 Task: Find a specific contact in the address book by name.
Action: Mouse moved to (10, 89)
Screenshot: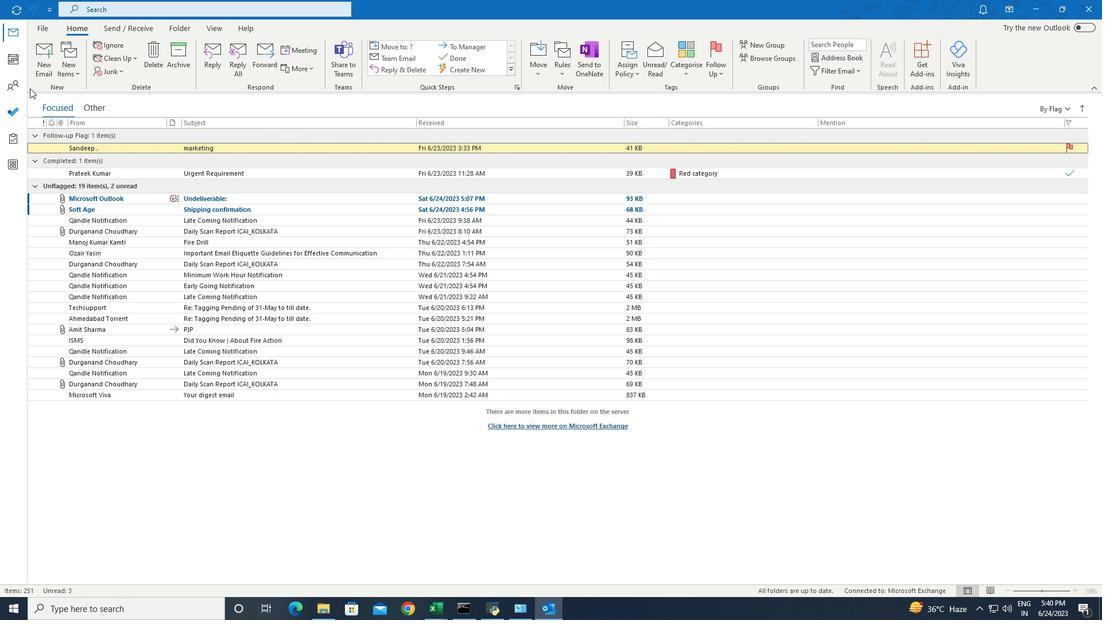 
Action: Mouse pressed left at (10, 89)
Screenshot: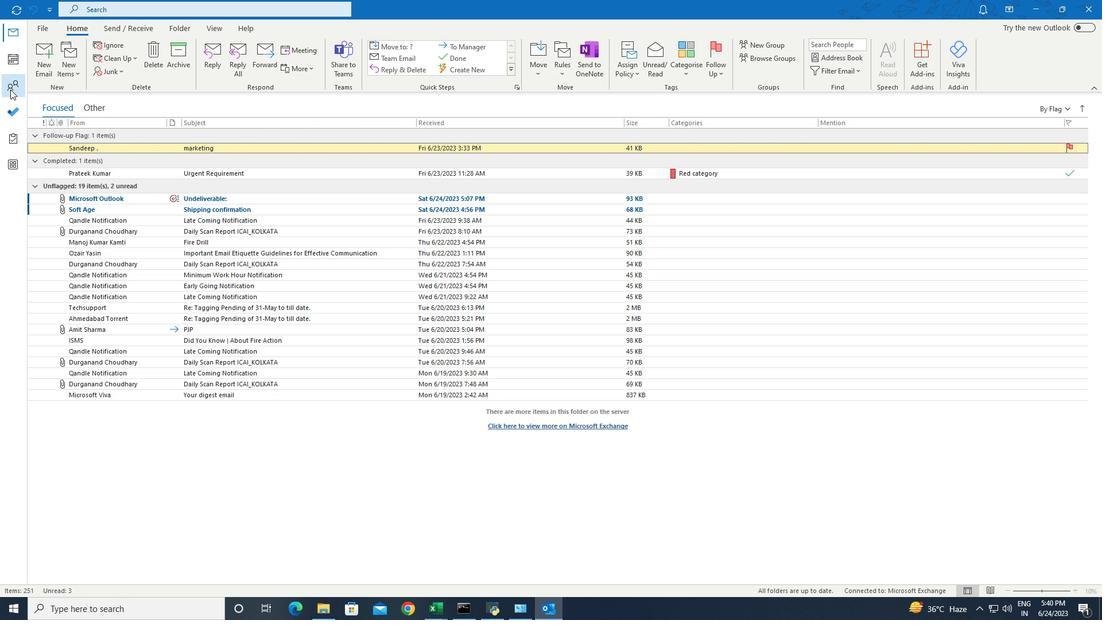 
Action: Mouse moved to (910, 60)
Screenshot: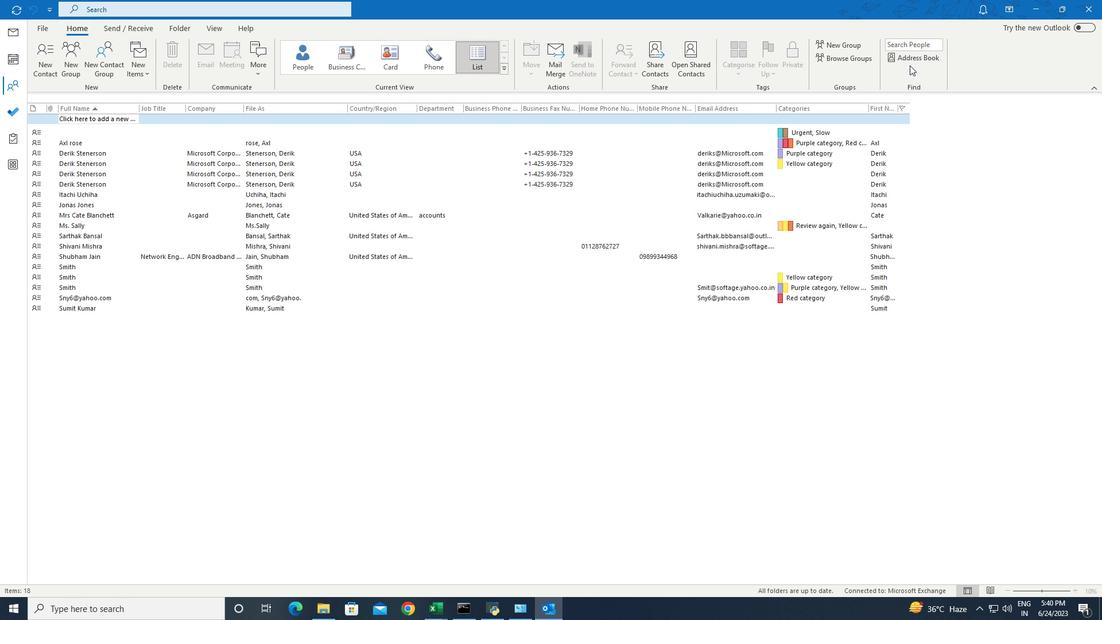
Action: Mouse pressed left at (910, 60)
Screenshot: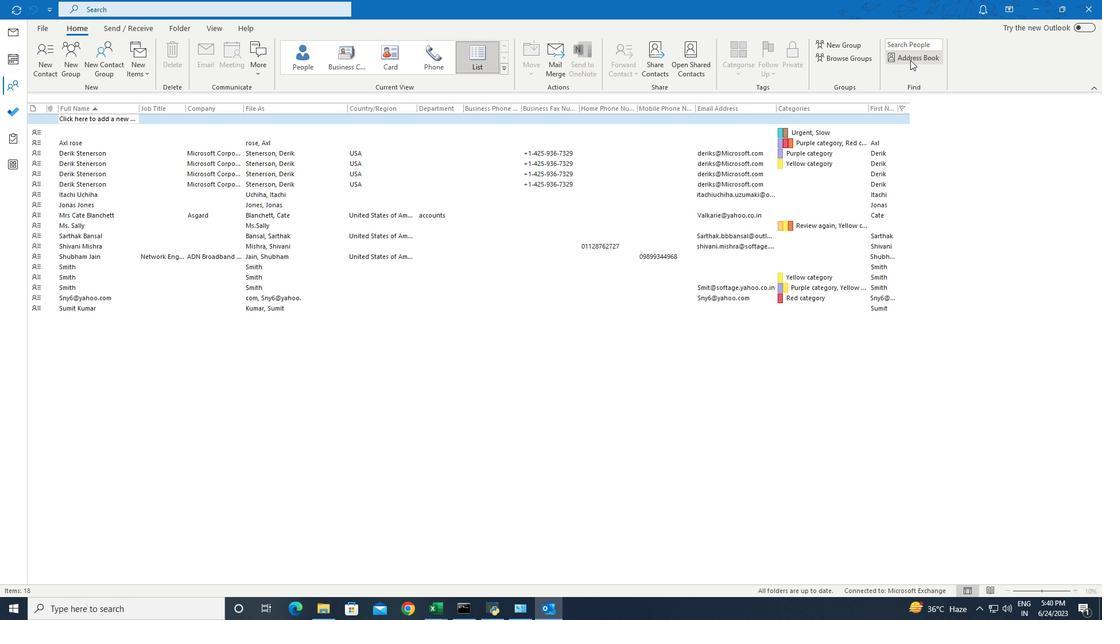 
Action: Mouse moved to (660, 225)
Screenshot: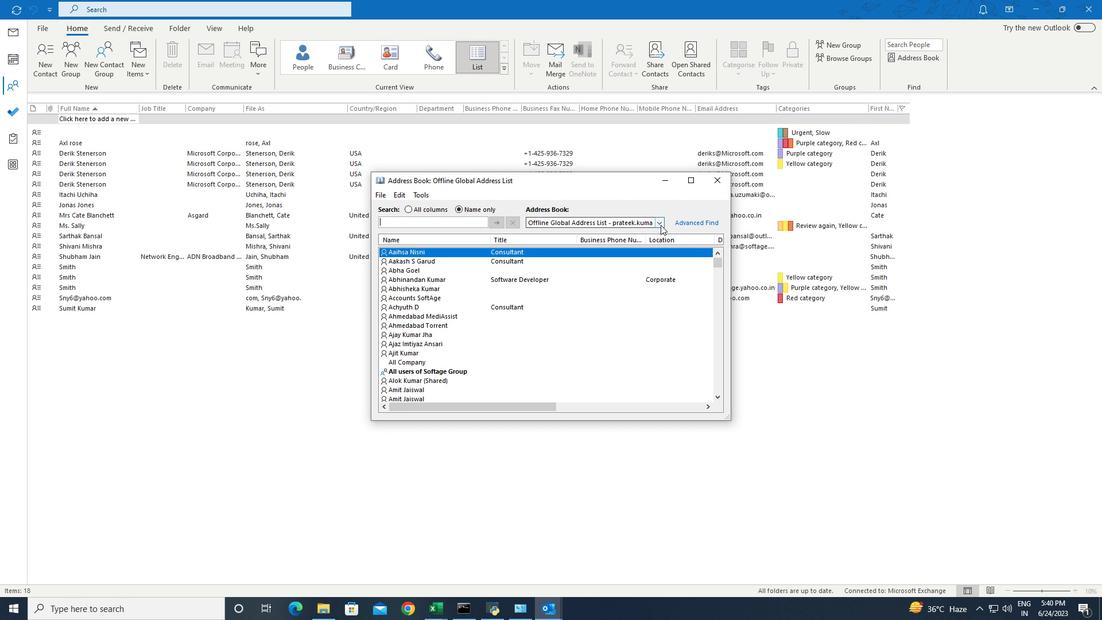 
Action: Mouse pressed left at (660, 225)
Screenshot: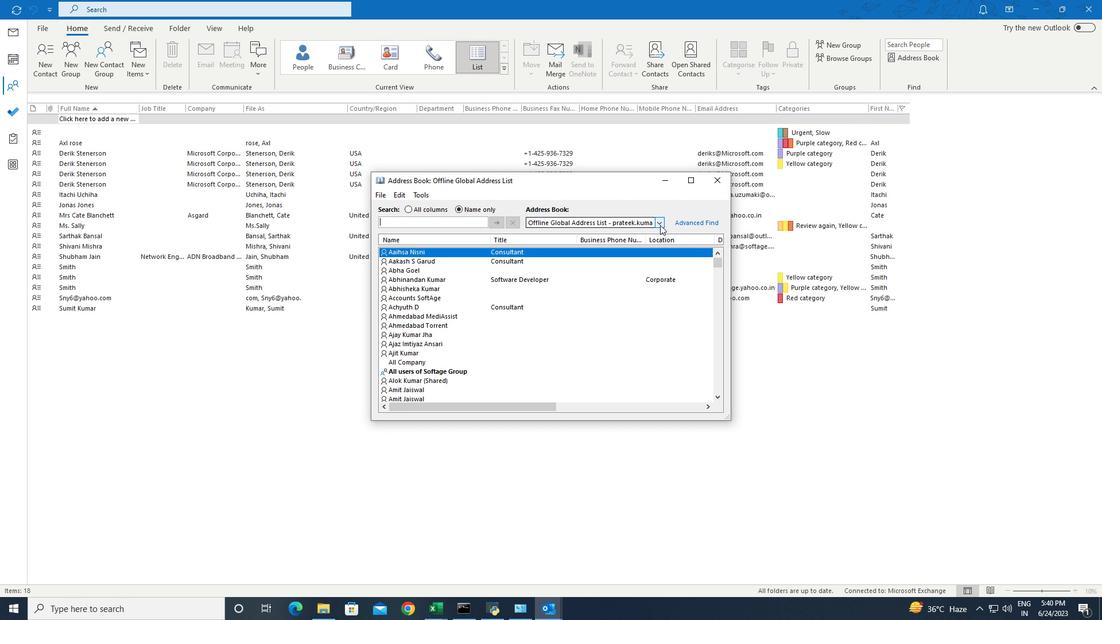 
Action: Mouse moved to (567, 240)
Screenshot: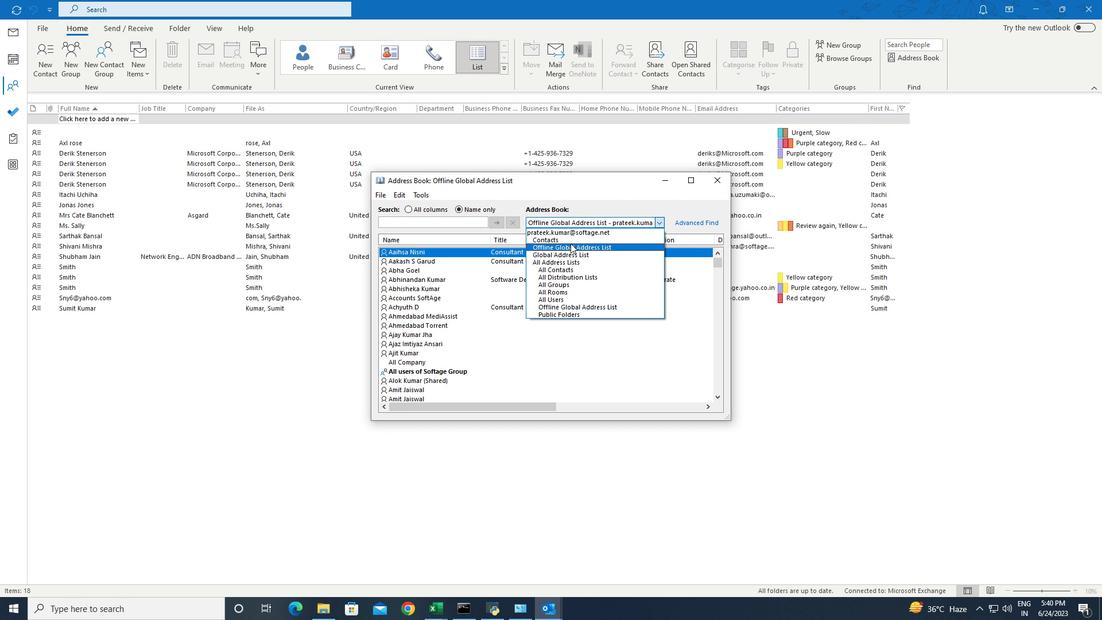 
Action: Mouse pressed left at (567, 240)
Screenshot: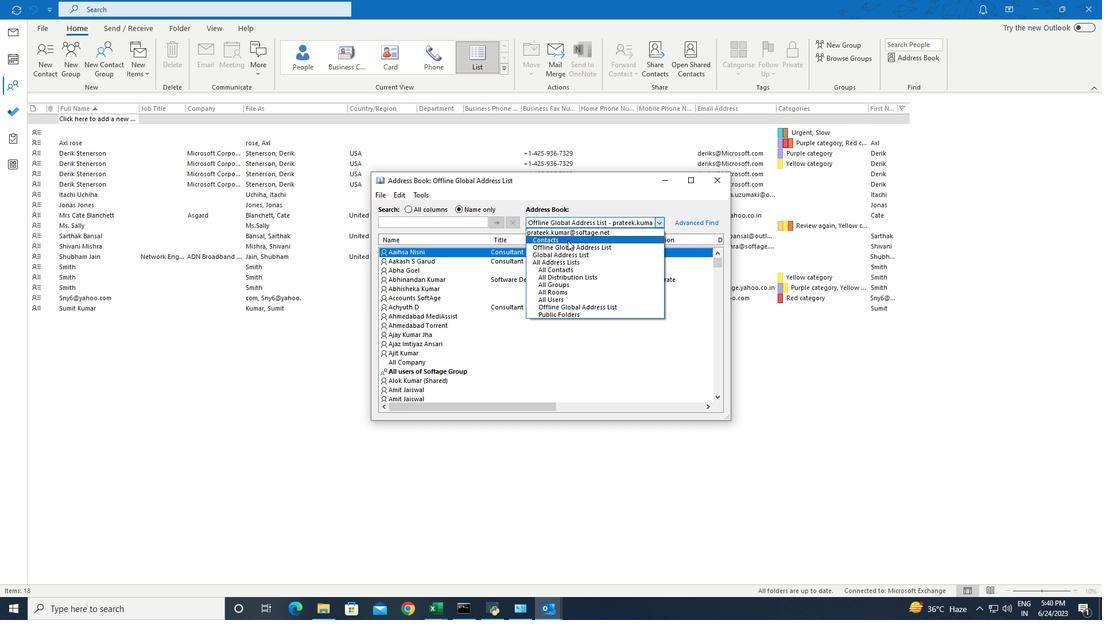 
Action: Mouse moved to (457, 221)
Screenshot: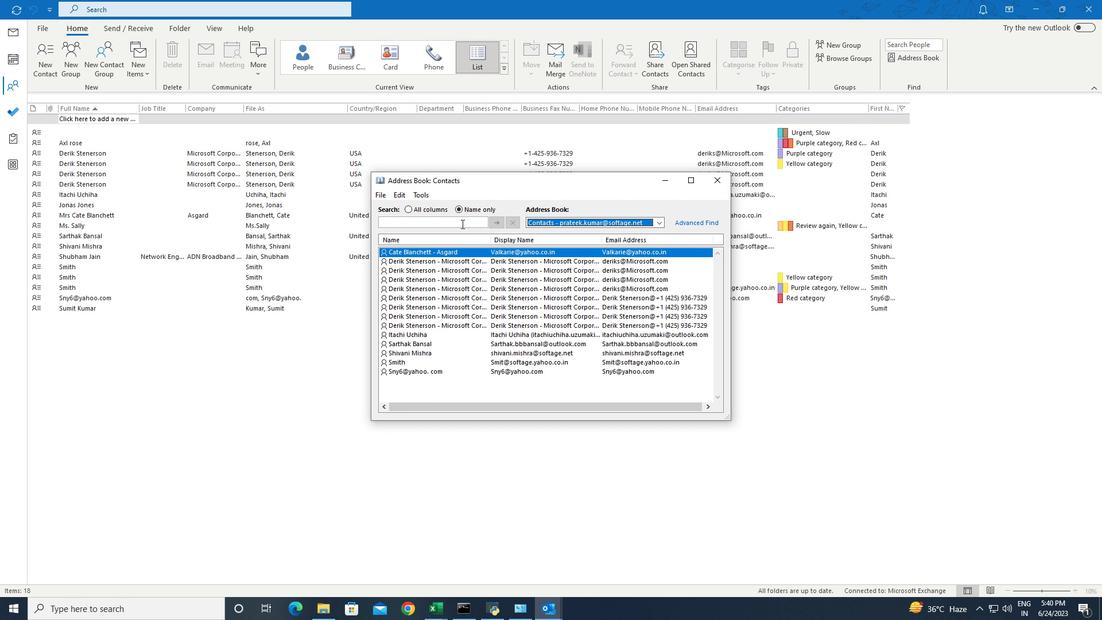 
Action: Mouse pressed left at (457, 221)
Screenshot: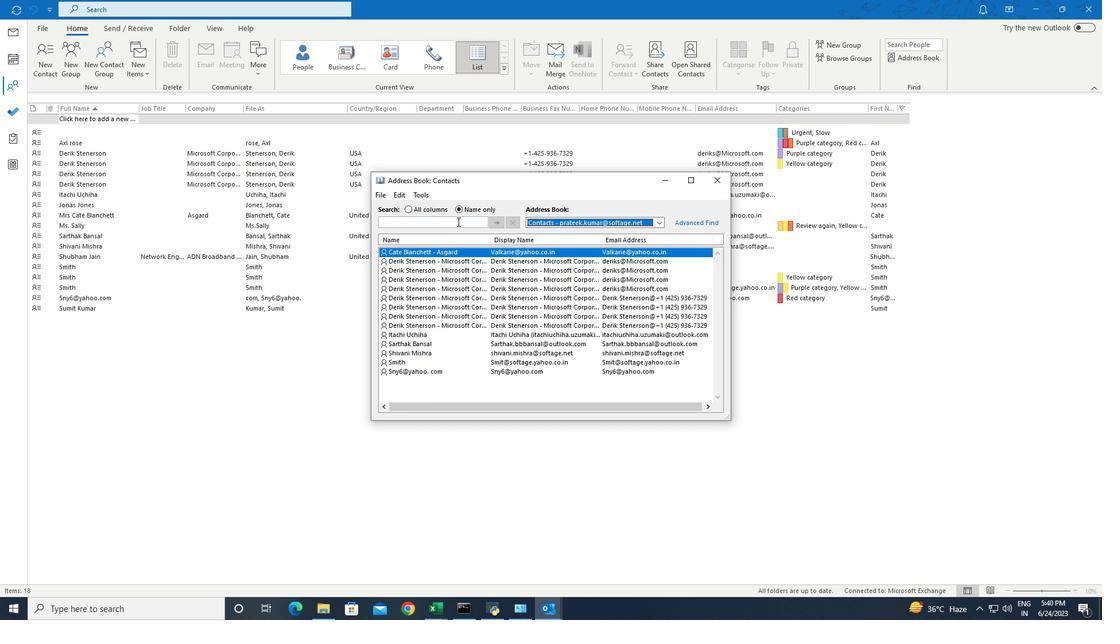 
Action: Key pressed <Key.shift>Sarthak<Key.space><Key.shift>Bansal<Key.enter>
Screenshot: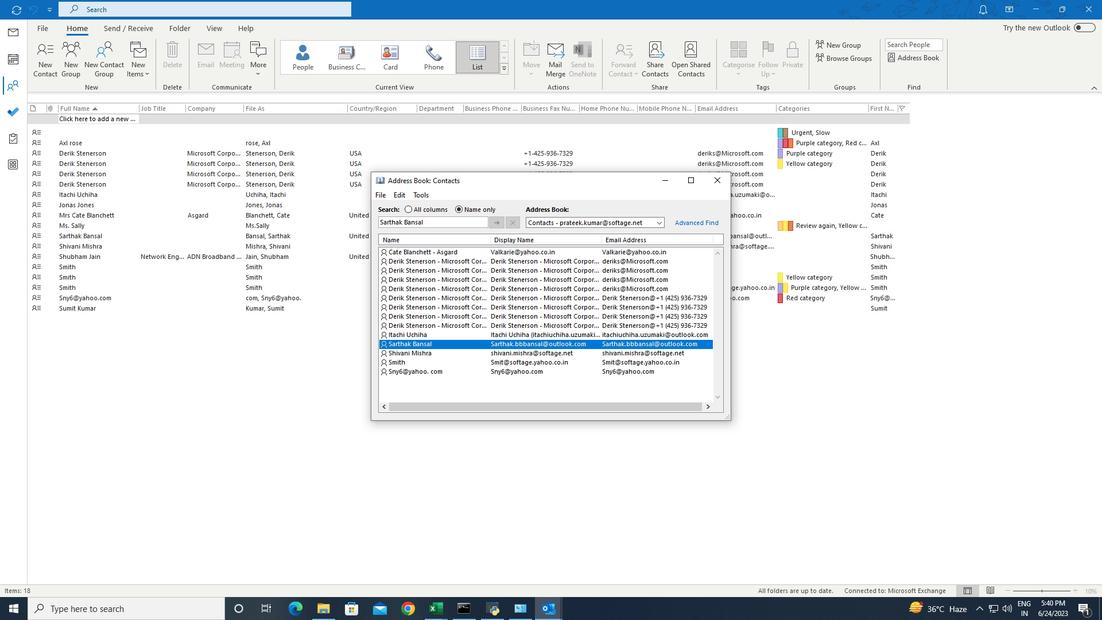 
